 Task: Change the invitee language to Dutch.
Action: Mouse moved to (83, 119)
Screenshot: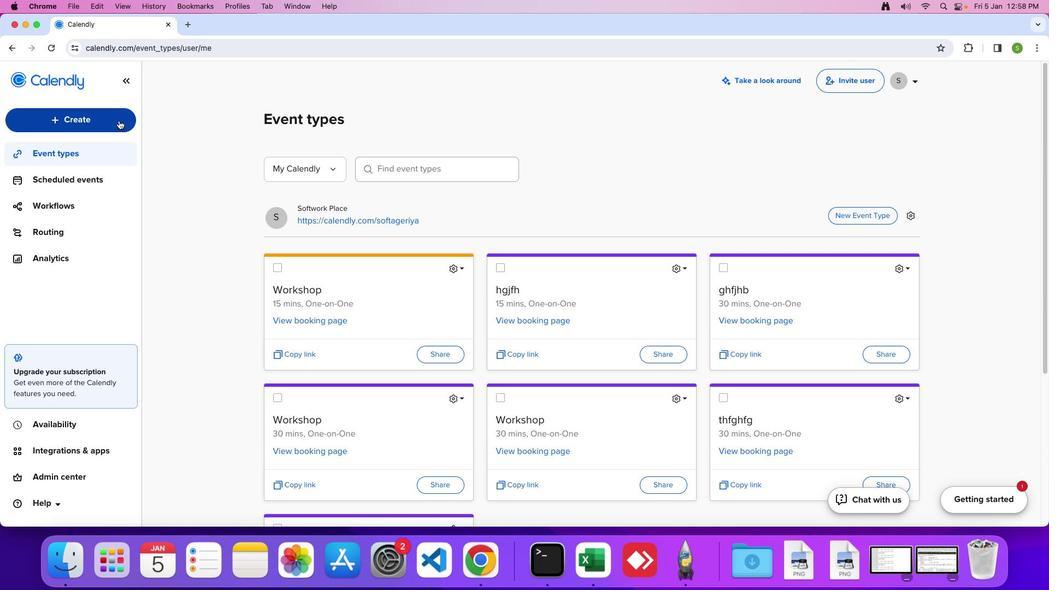 
Action: Mouse pressed left at (83, 119)
Screenshot: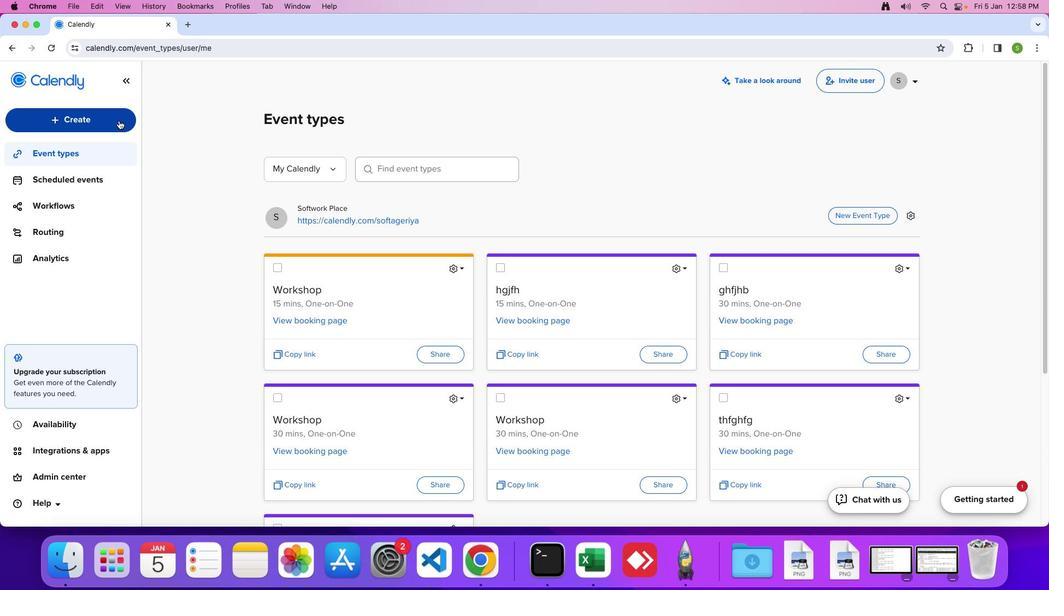 
Action: Mouse moved to (63, 250)
Screenshot: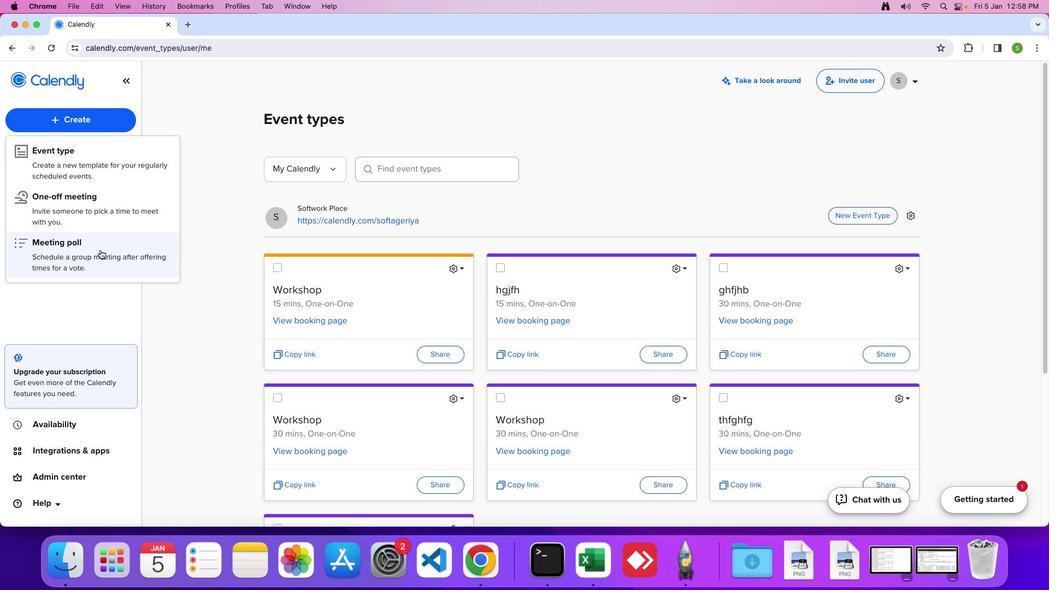 
Action: Mouse pressed left at (63, 250)
Screenshot: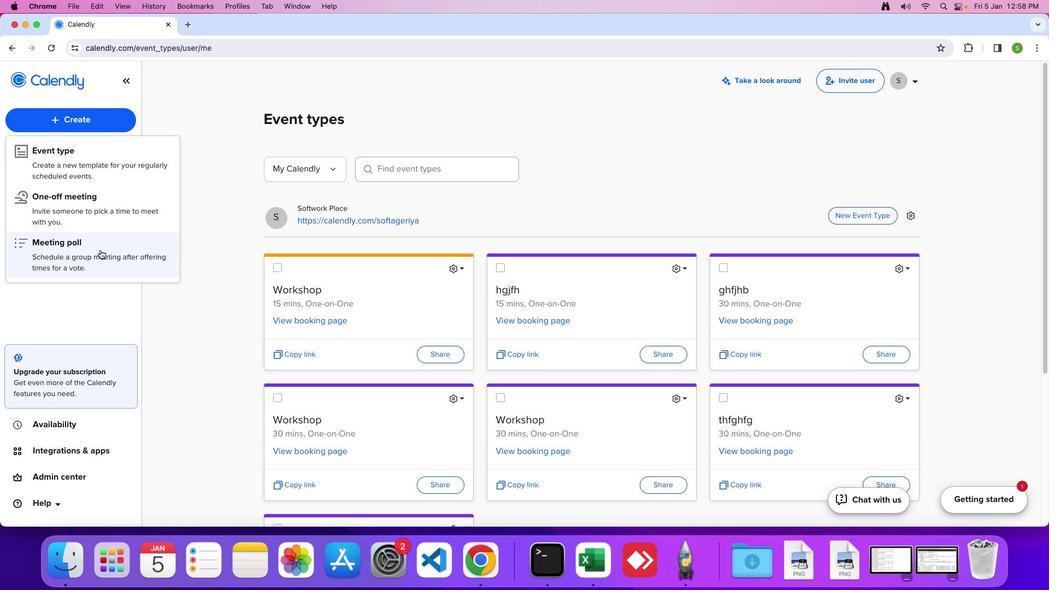 
Action: Mouse moved to (850, 180)
Screenshot: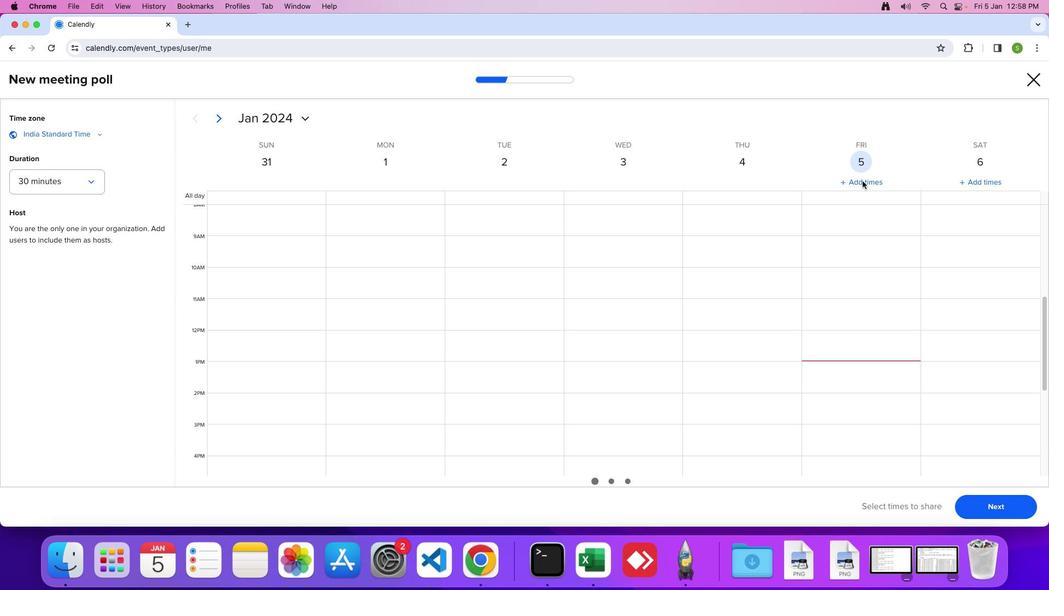 
Action: Mouse pressed left at (850, 180)
Screenshot: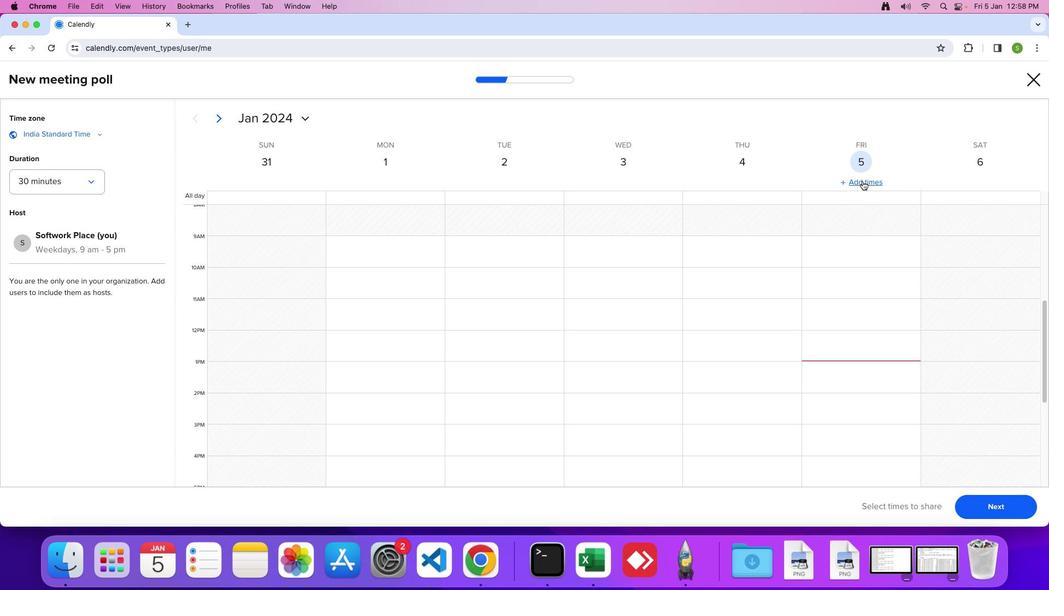 
Action: Mouse moved to (980, 515)
Screenshot: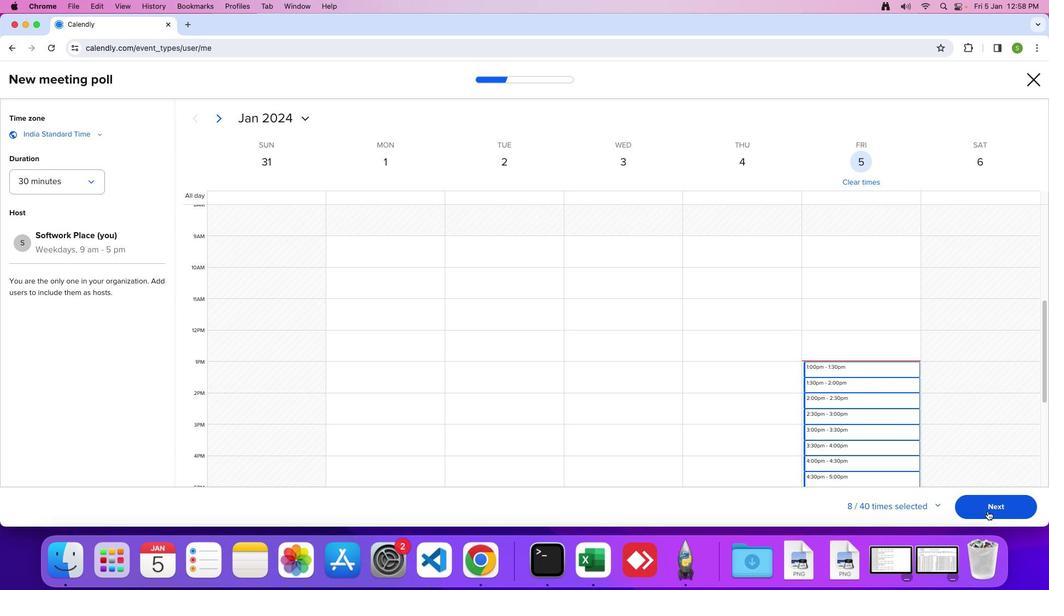 
Action: Mouse pressed left at (980, 515)
Screenshot: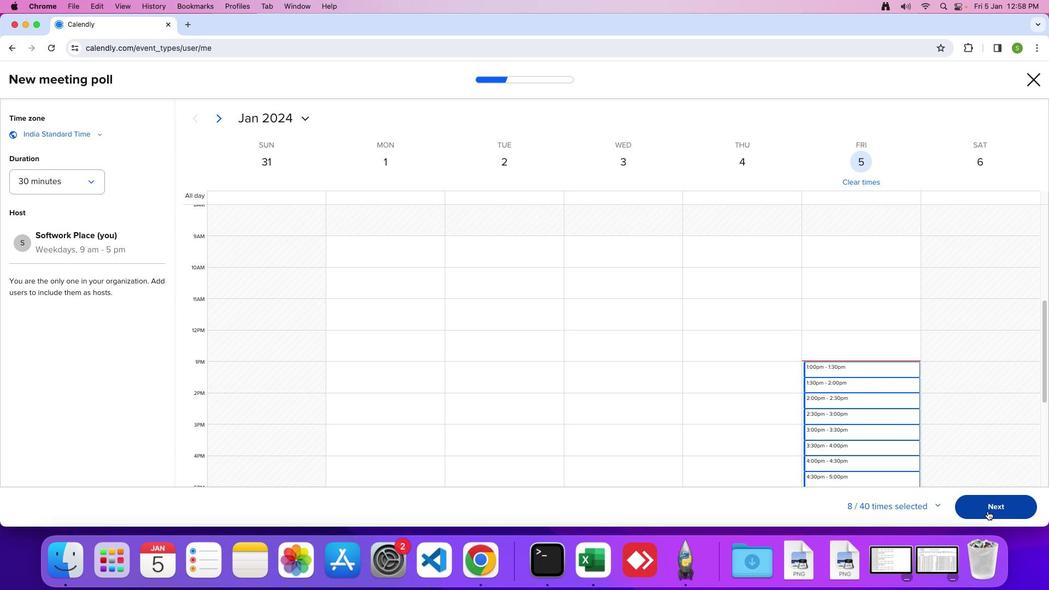 
Action: Mouse moved to (688, 368)
Screenshot: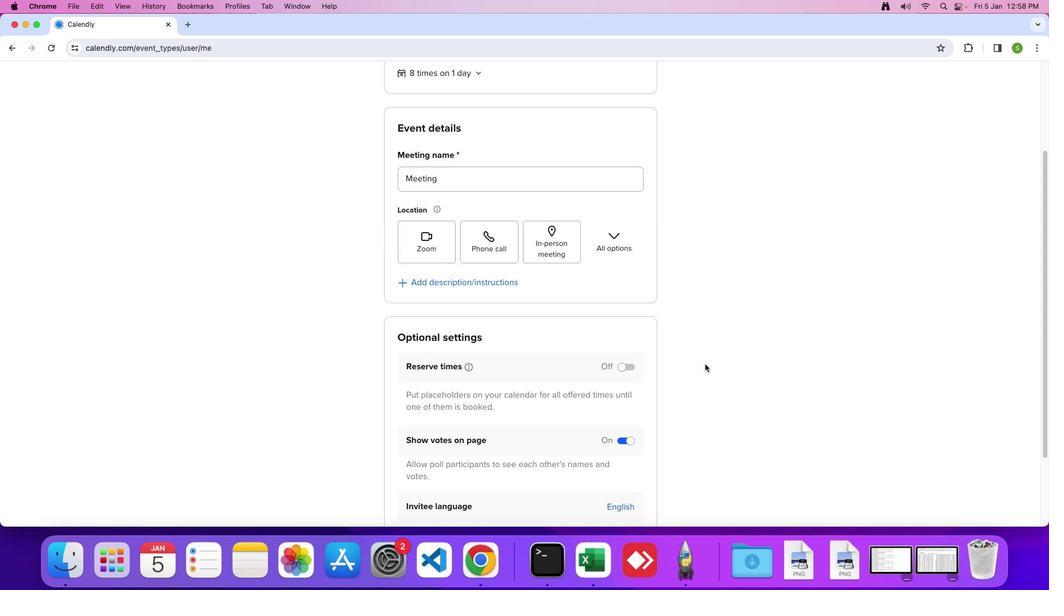 
Action: Mouse scrolled (688, 368) with delta (-39, -3)
Screenshot: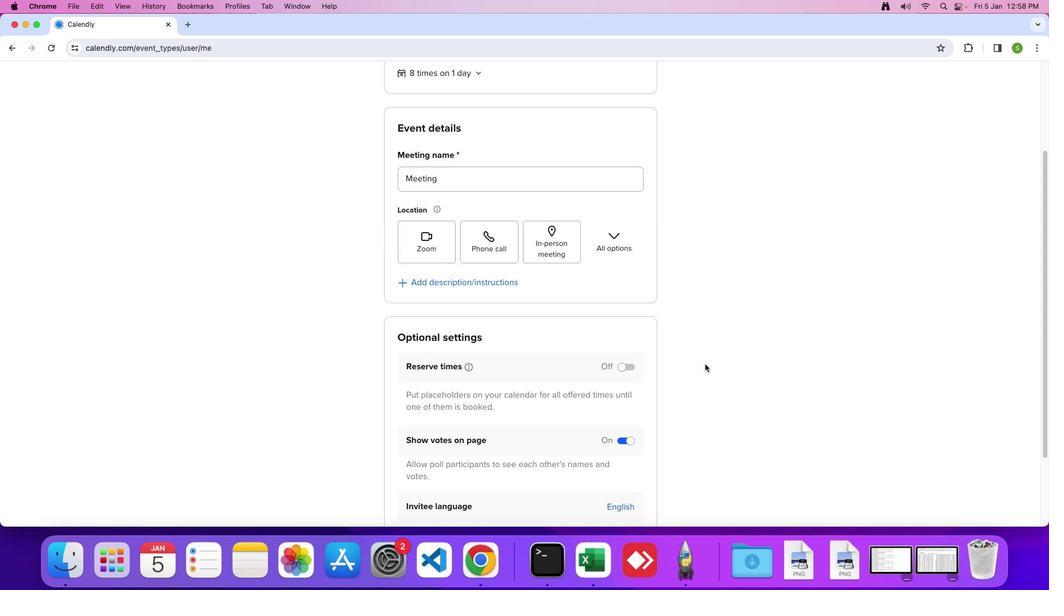 
Action: Mouse moved to (688, 368)
Screenshot: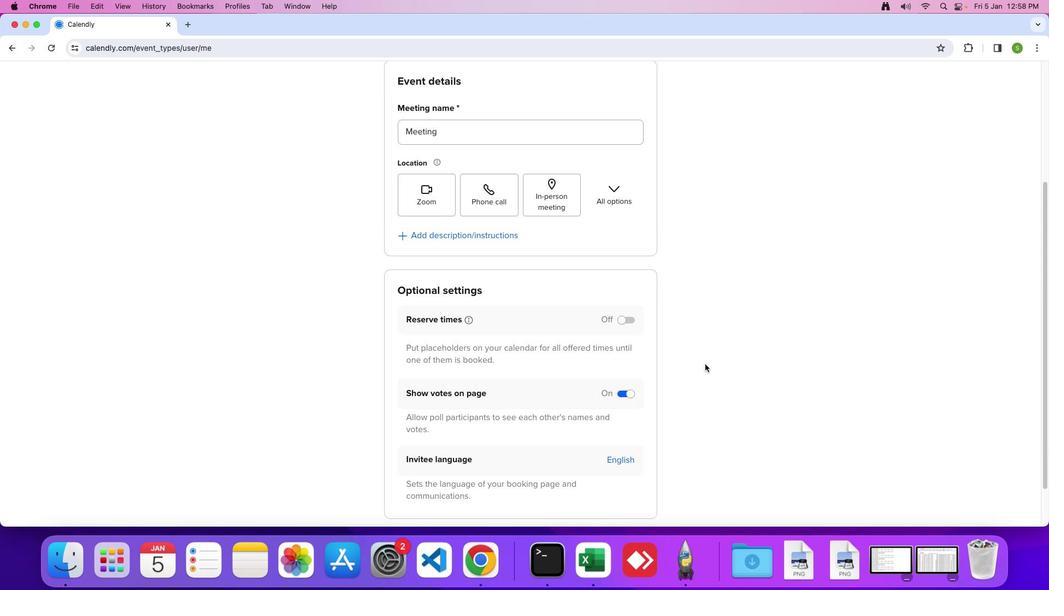 
Action: Mouse scrolled (688, 368) with delta (-39, 0)
Screenshot: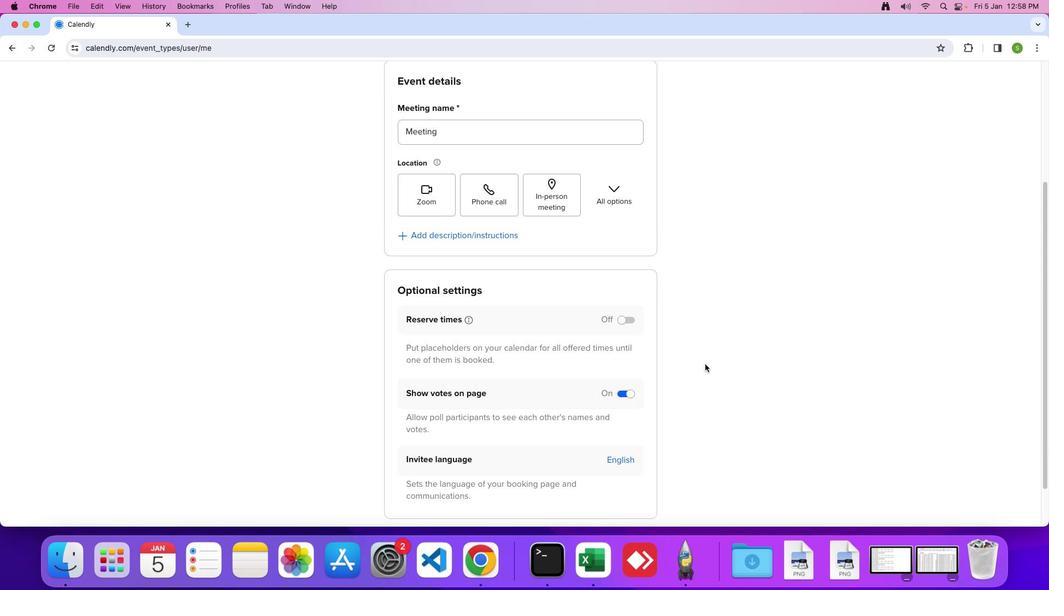 
Action: Mouse moved to (688, 368)
Screenshot: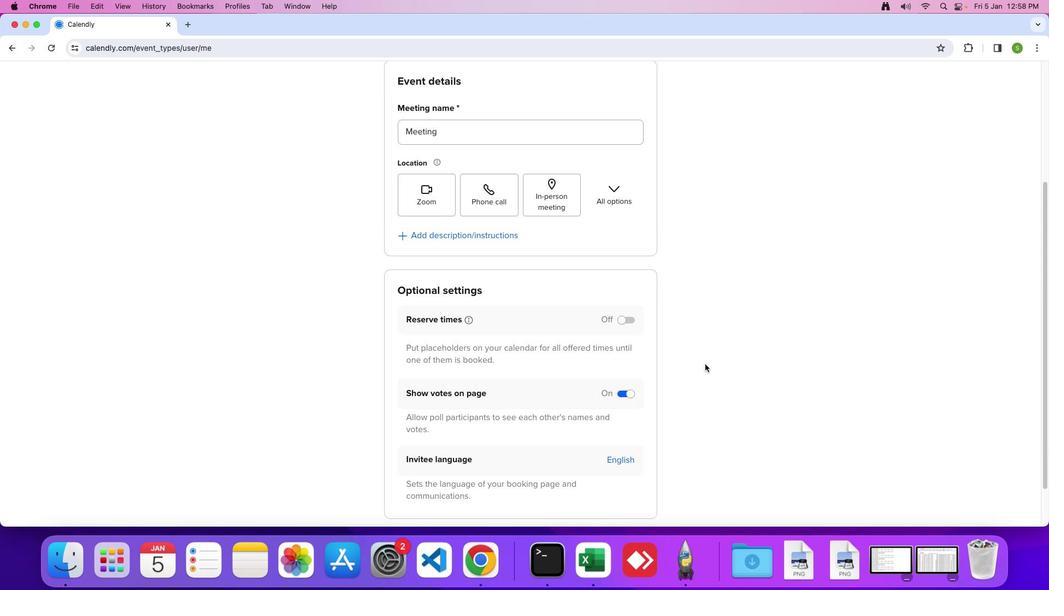 
Action: Mouse scrolled (688, 368) with delta (-39, -5)
Screenshot: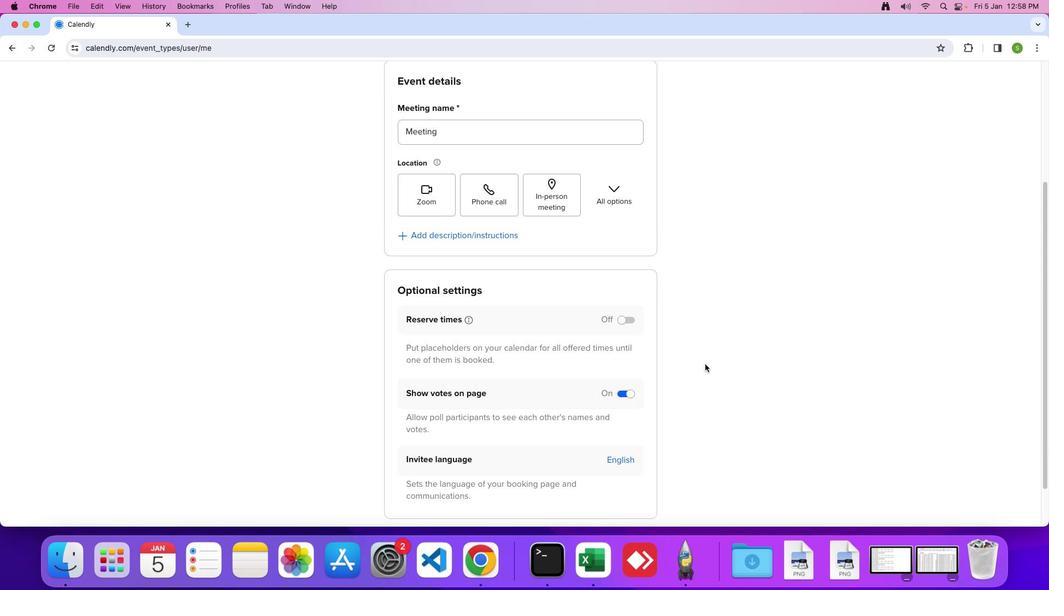 
Action: Mouse moved to (688, 368)
Screenshot: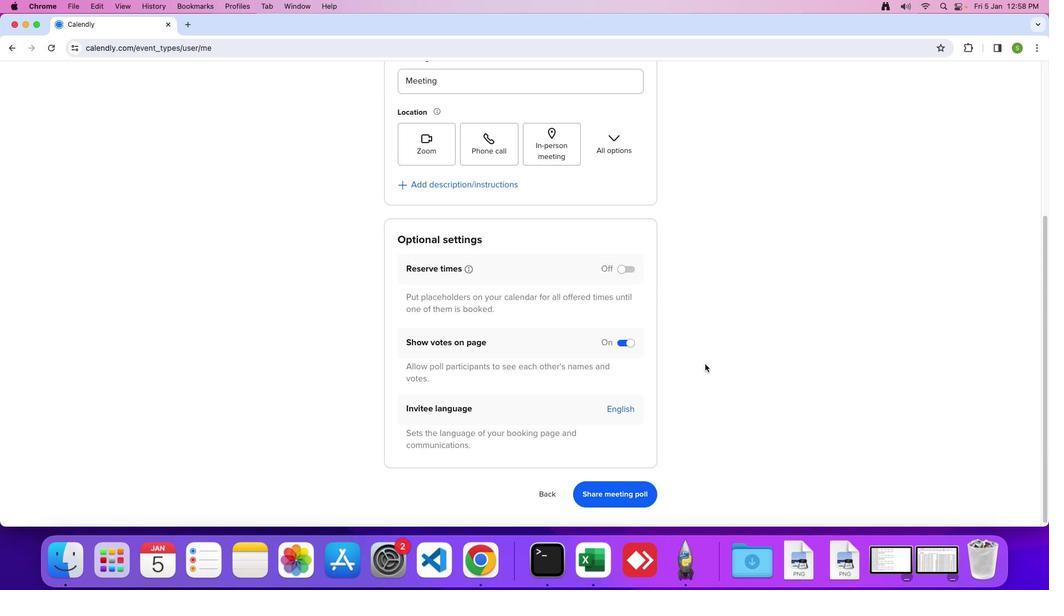 
Action: Mouse scrolled (688, 368) with delta (-39, -5)
Screenshot: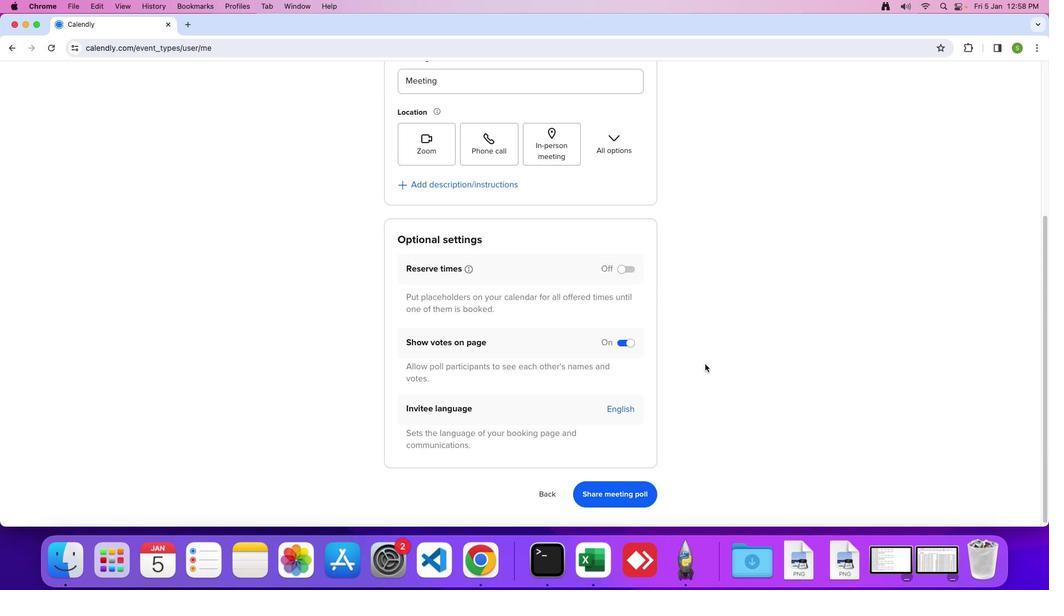 
Action: Mouse moved to (688, 367)
Screenshot: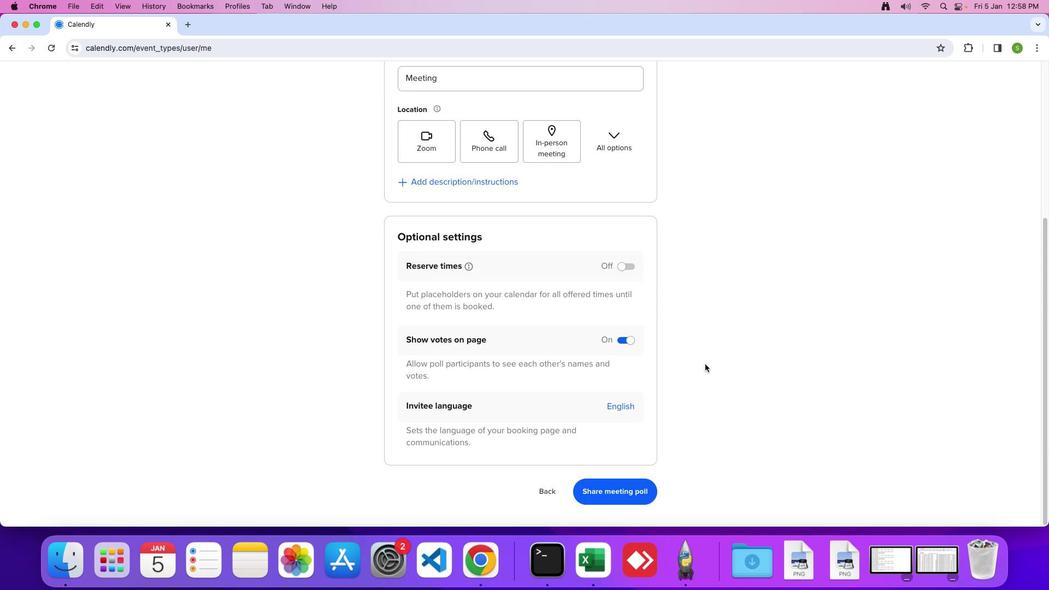 
Action: Mouse scrolled (688, 367) with delta (-39, -7)
Screenshot: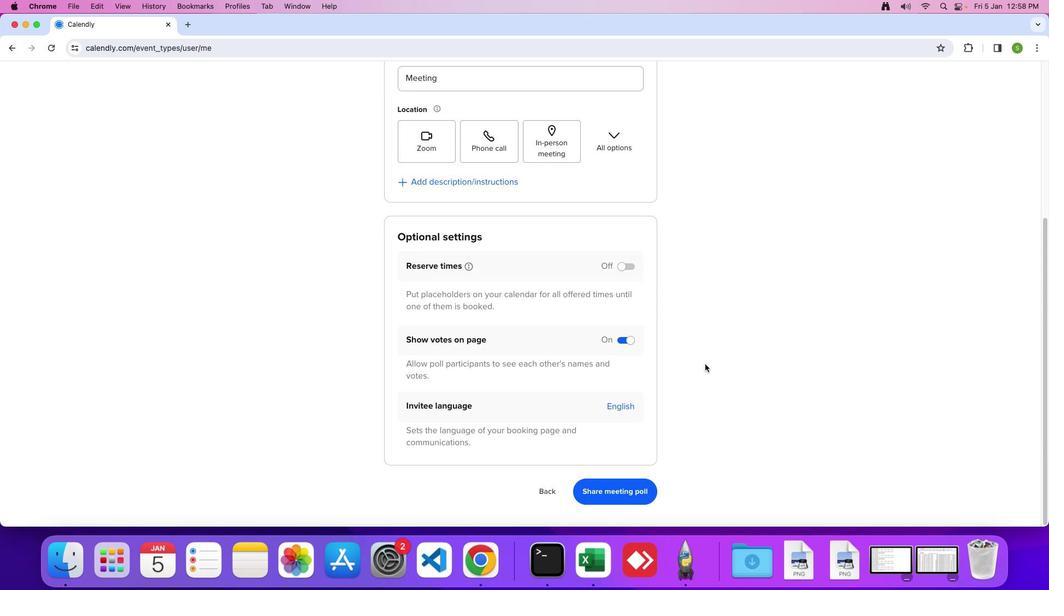 
Action: Mouse scrolled (688, 367) with delta (-39, -3)
Screenshot: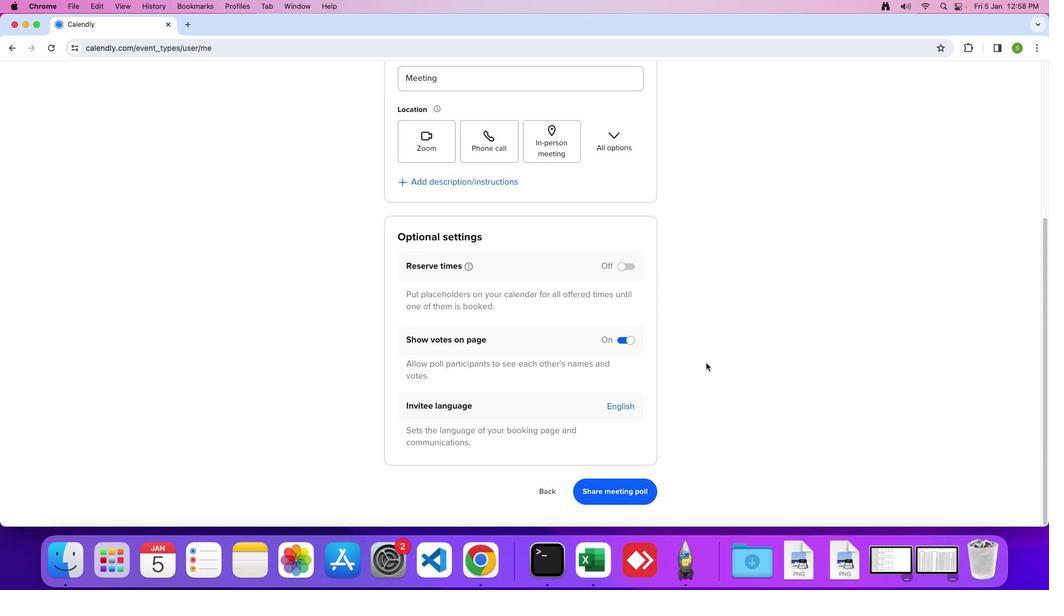 
Action: Mouse moved to (689, 366)
Screenshot: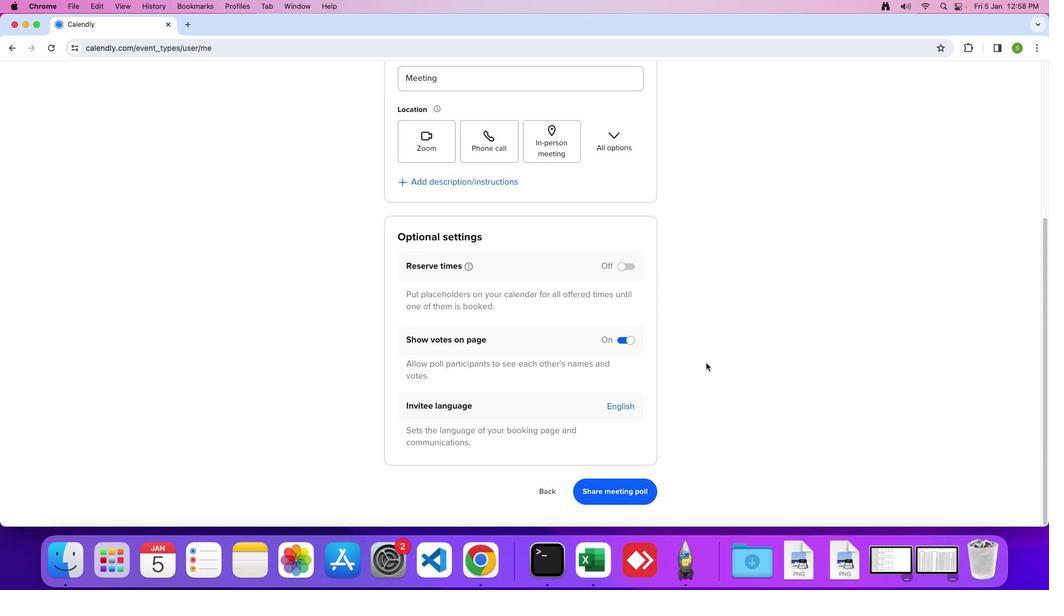 
Action: Mouse scrolled (689, 366) with delta (-39, -3)
Screenshot: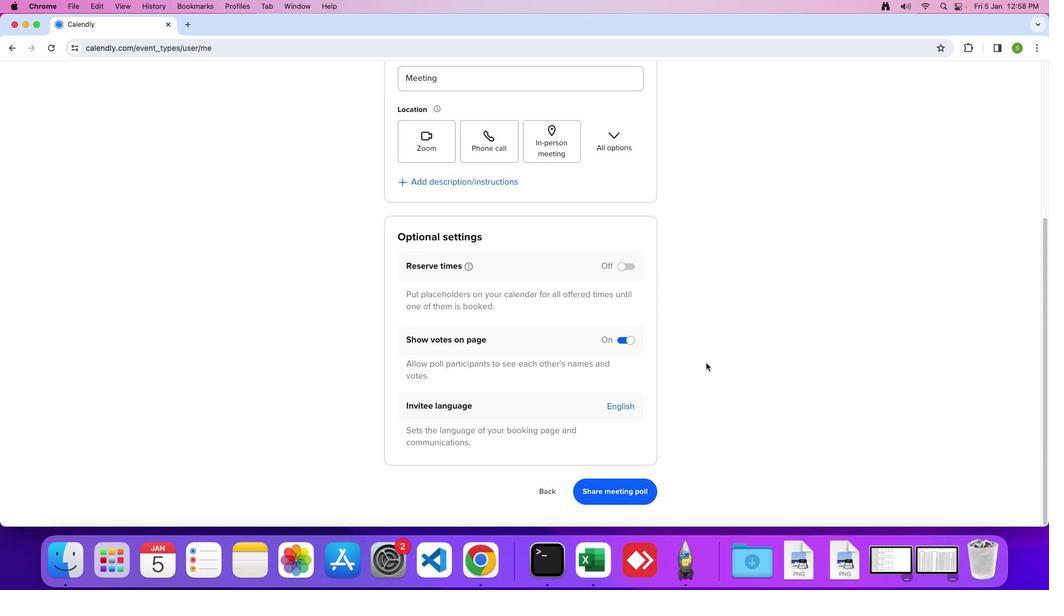 
Action: Mouse moved to (689, 366)
Screenshot: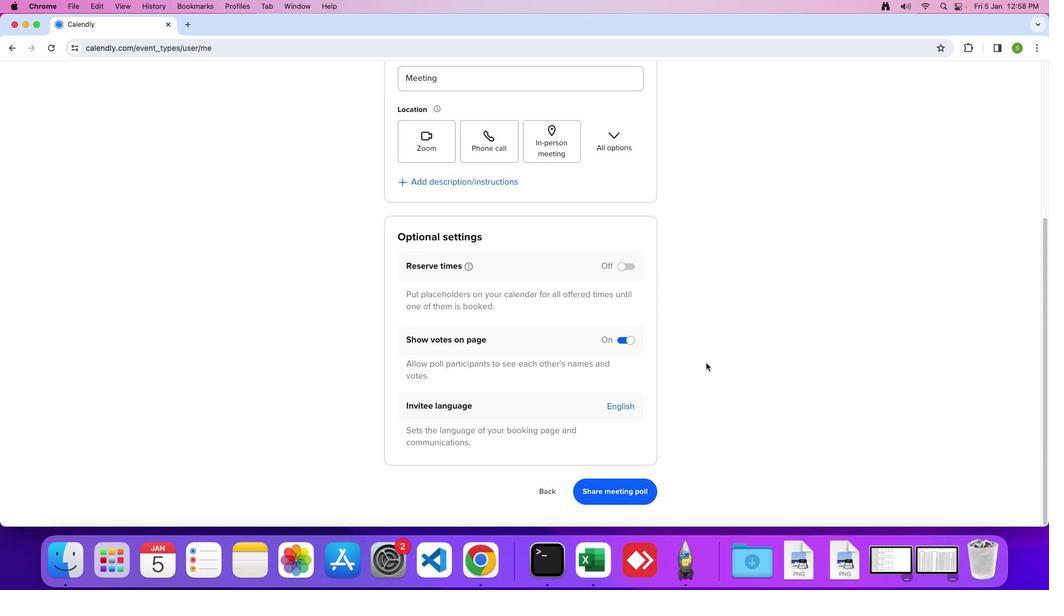 
Action: Mouse scrolled (689, 366) with delta (-39, -4)
Screenshot: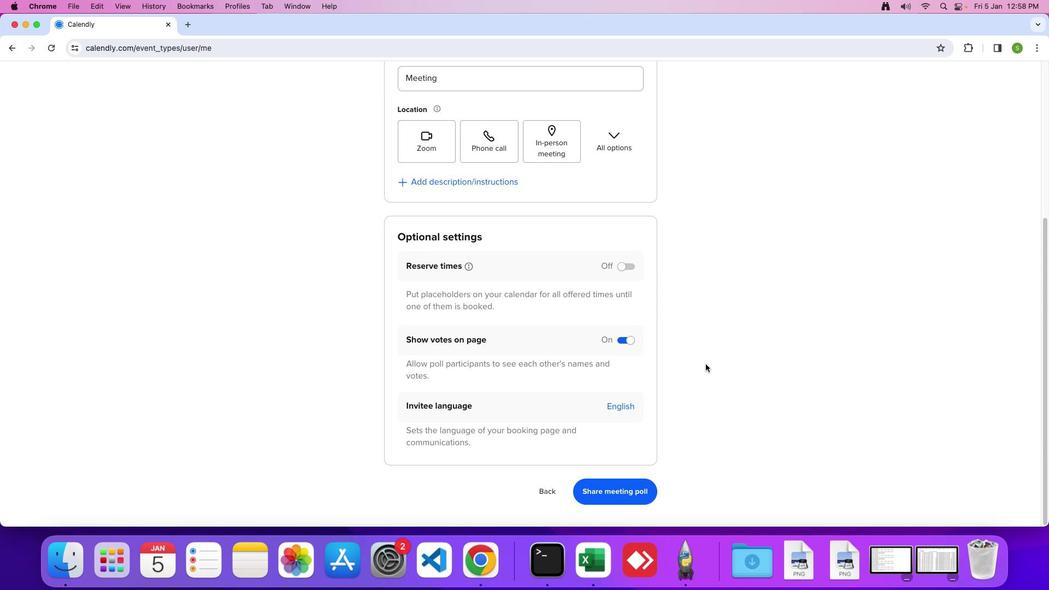 
Action: Mouse moved to (601, 409)
Screenshot: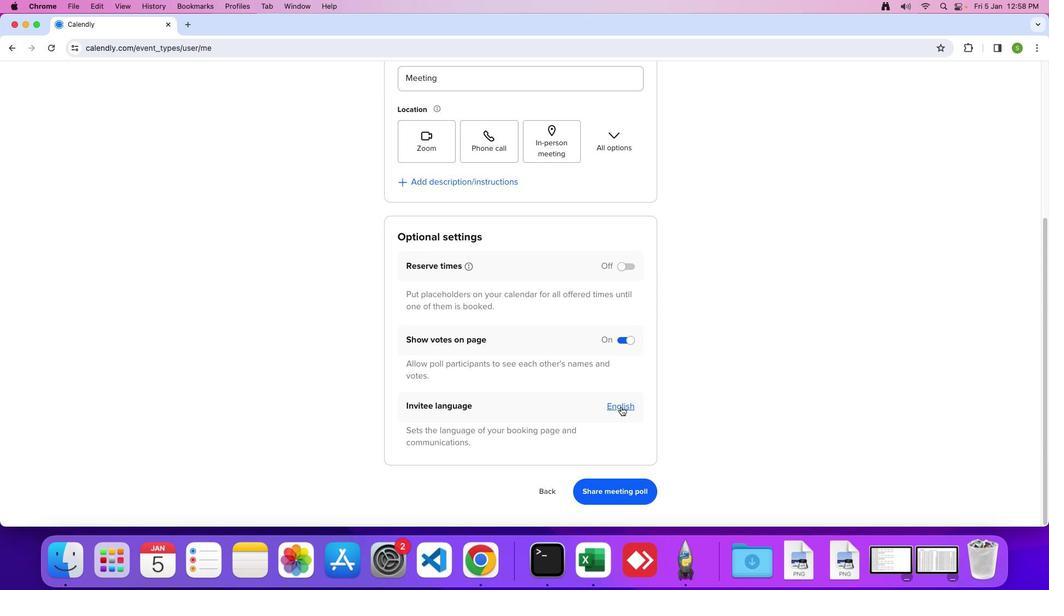 
Action: Mouse pressed left at (601, 409)
Screenshot: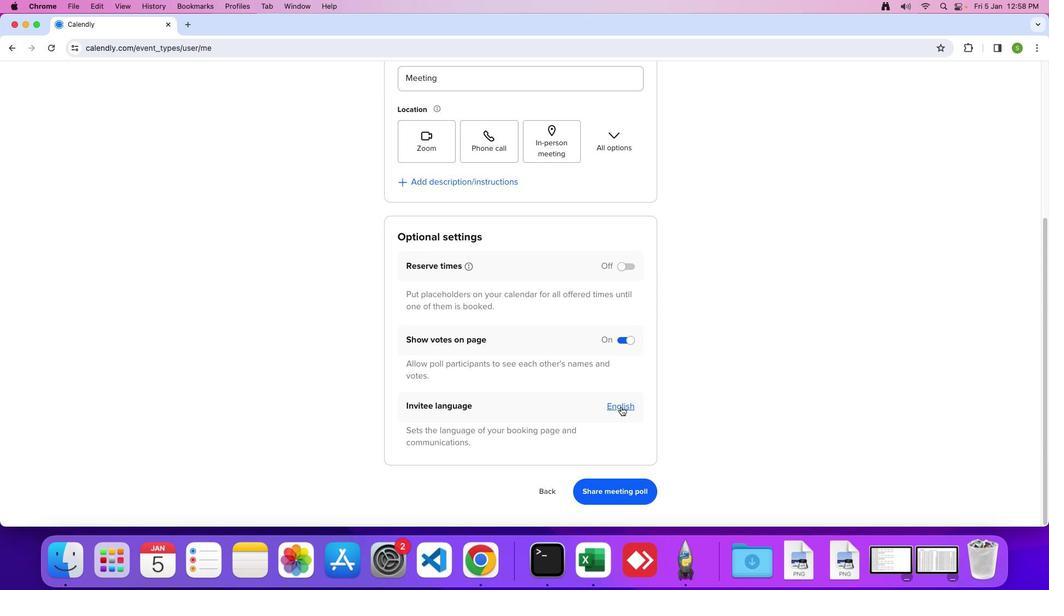 
Action: Mouse moved to (671, 401)
Screenshot: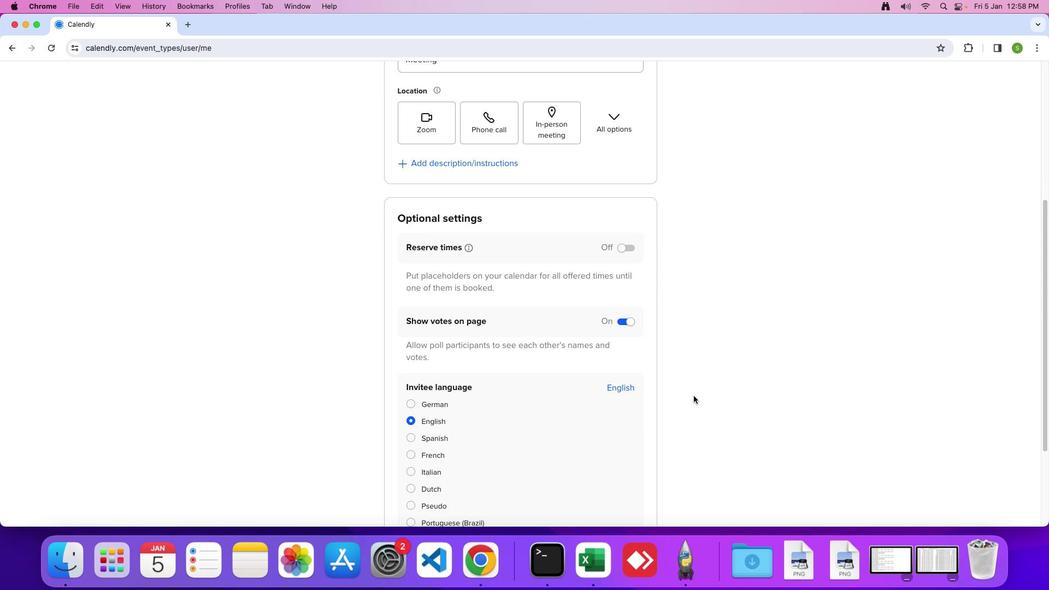 
Action: Mouse scrolled (671, 401) with delta (-39, -3)
Screenshot: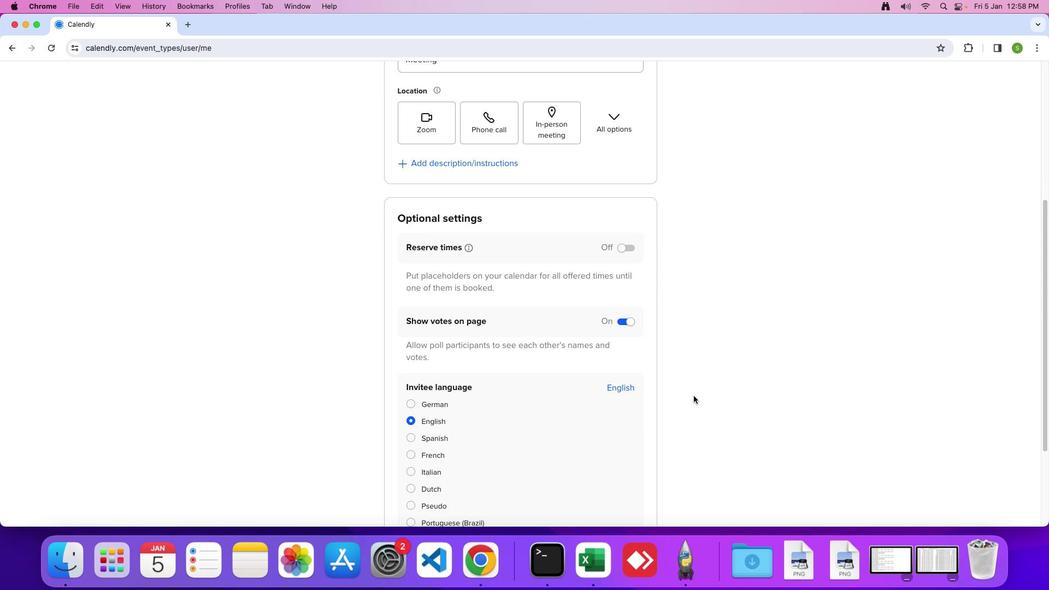 
Action: Mouse moved to (676, 399)
Screenshot: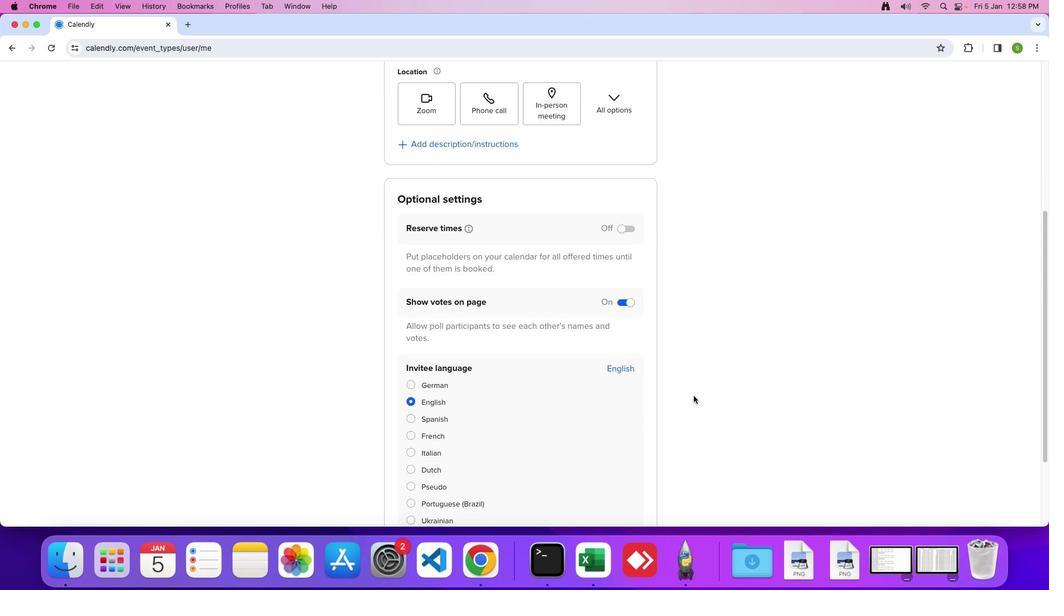 
Action: Mouse scrolled (676, 399) with delta (-39, -3)
Screenshot: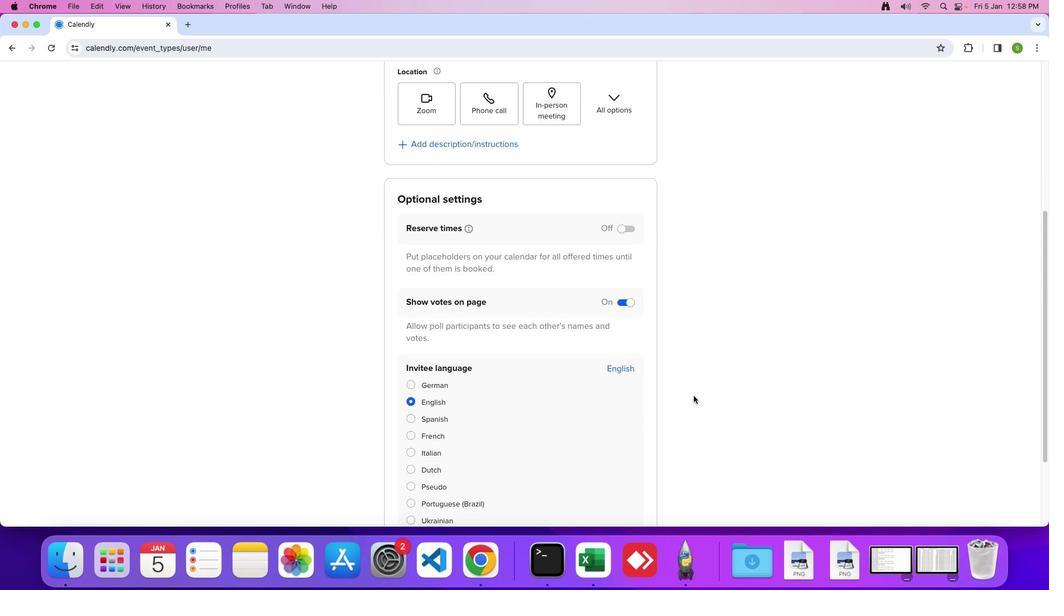 
Action: Mouse moved to (677, 399)
Screenshot: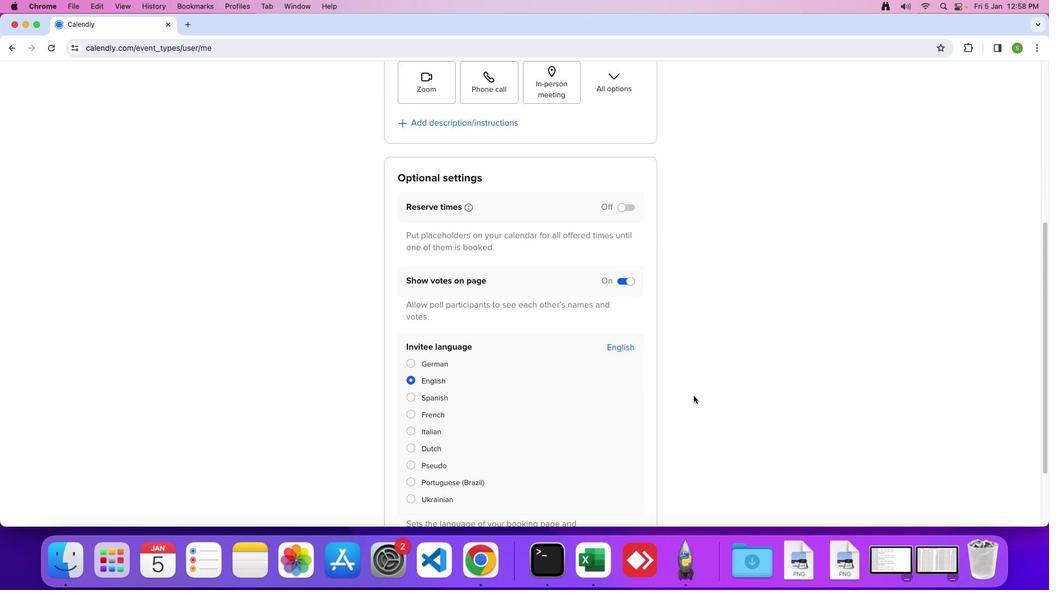 
Action: Mouse scrolled (677, 399) with delta (-39, -3)
Screenshot: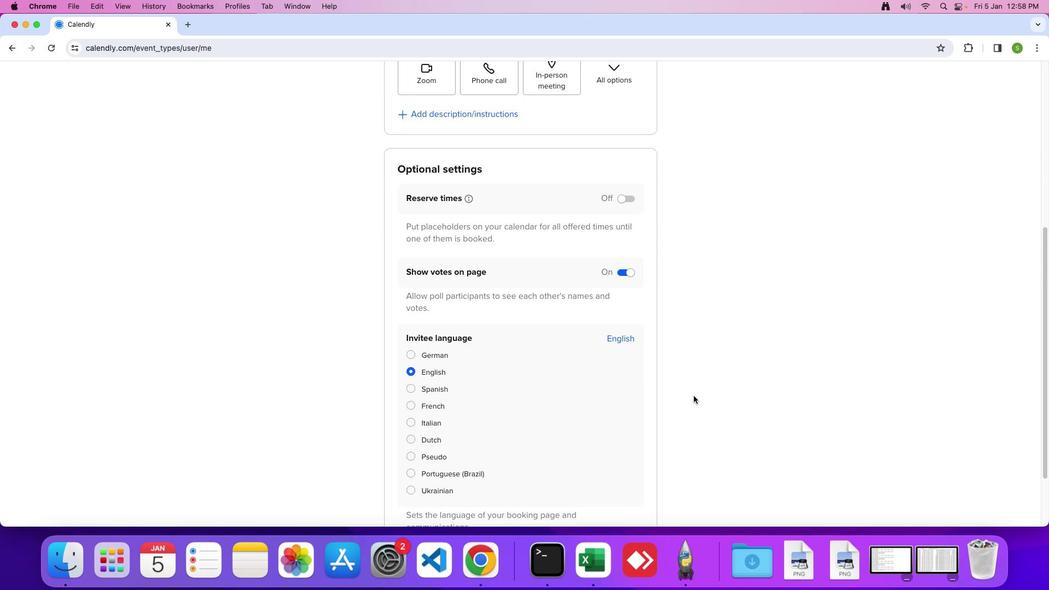 
Action: Mouse moved to (385, 429)
Screenshot: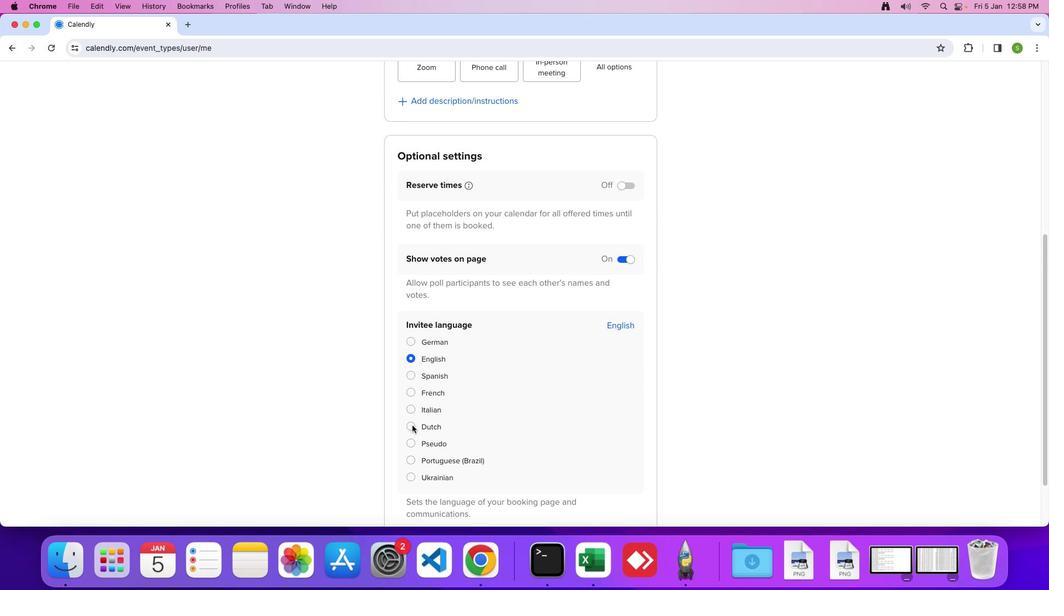 
Action: Mouse pressed left at (385, 429)
Screenshot: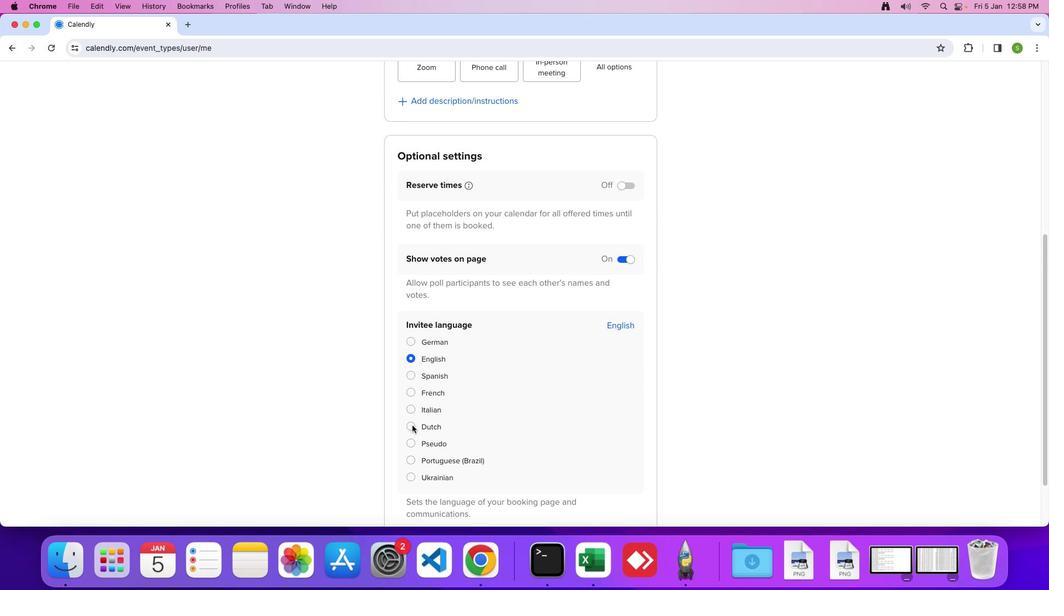 
Action: Mouse moved to (391, 430)
Screenshot: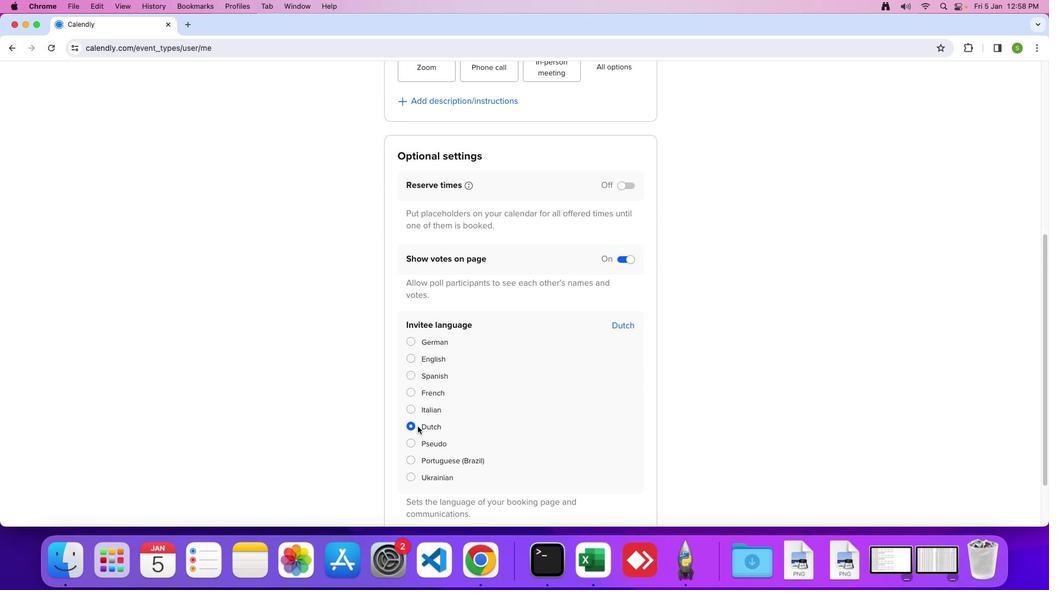 
